 Task: Create a due date automation trigger when advanced on, on the monday of the week a card is due add dates without a complete due date at 11:00 AM.
Action: Mouse moved to (840, 236)
Screenshot: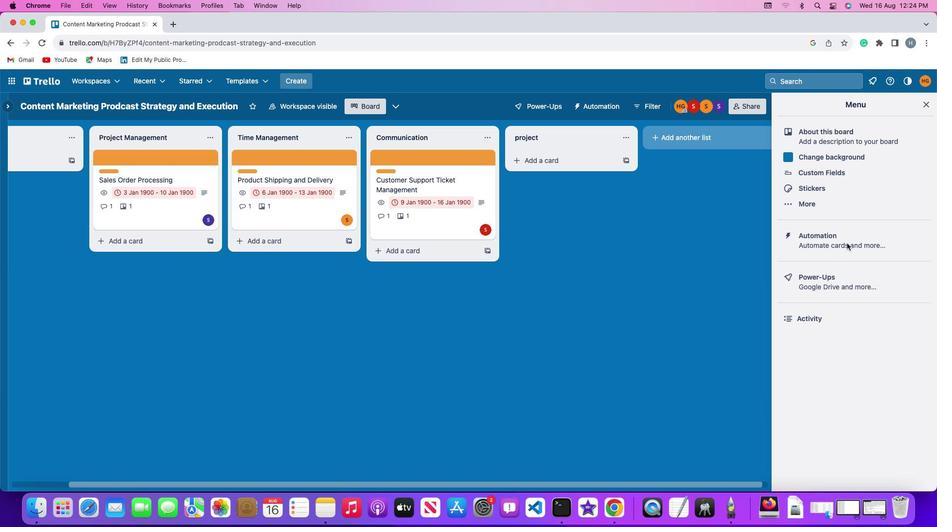 
Action: Mouse pressed left at (840, 236)
Screenshot: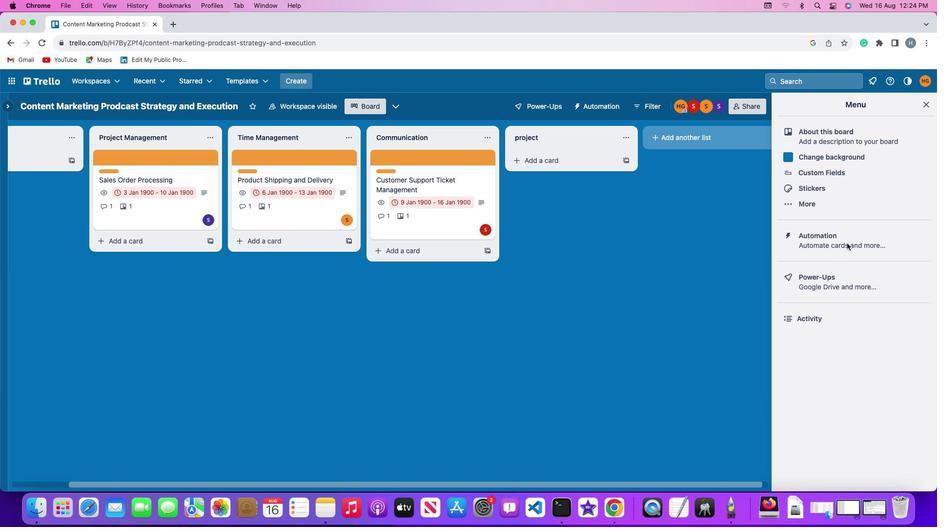 
Action: Mouse pressed left at (840, 236)
Screenshot: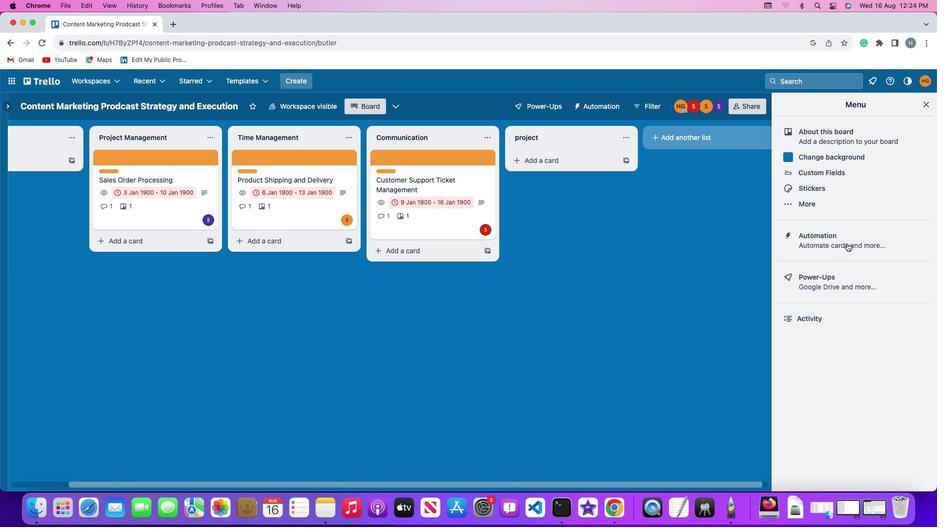 
Action: Mouse moved to (63, 224)
Screenshot: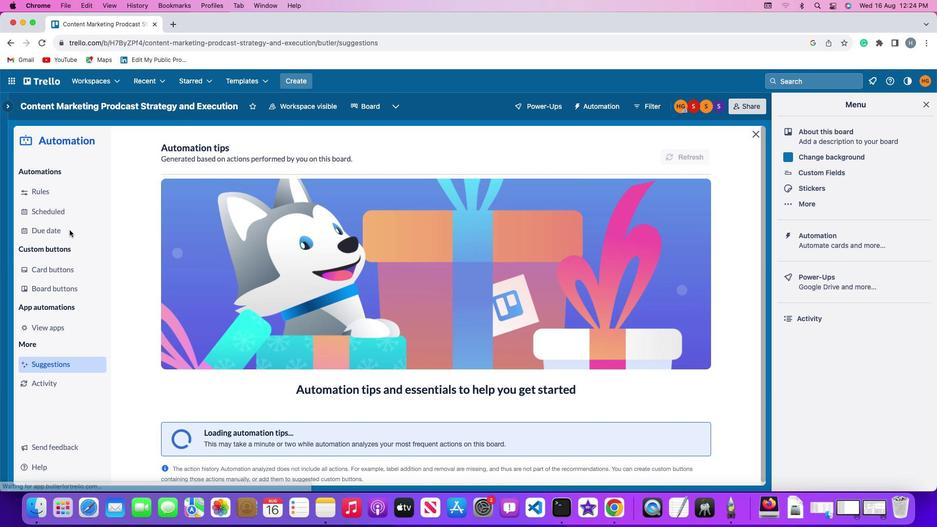 
Action: Mouse pressed left at (63, 224)
Screenshot: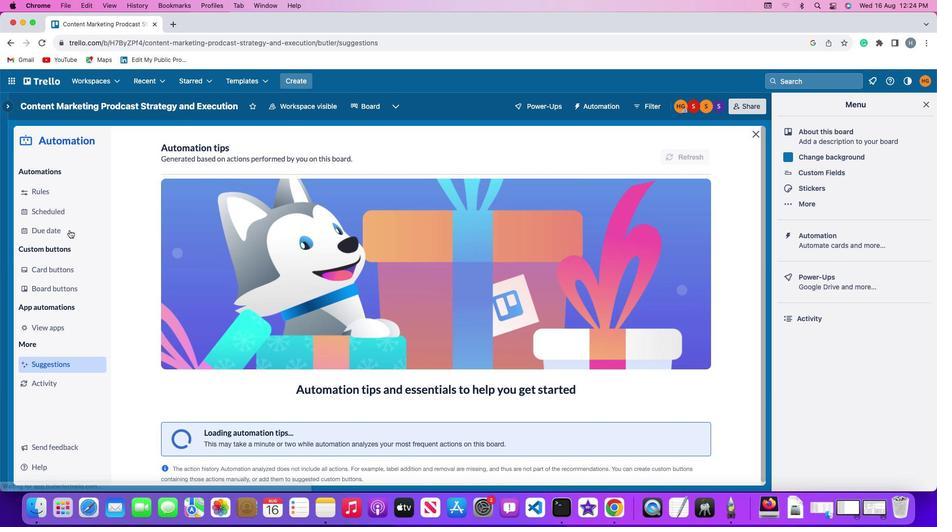 
Action: Mouse moved to (660, 142)
Screenshot: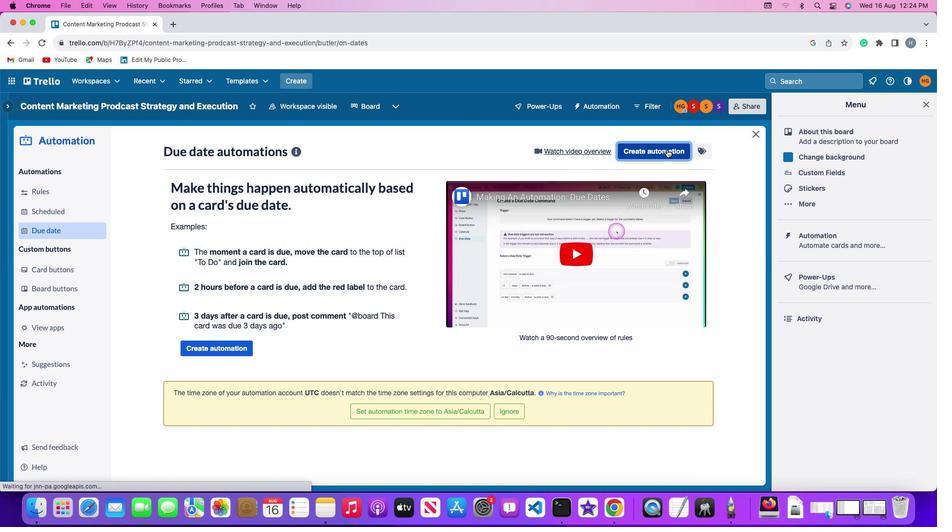 
Action: Mouse pressed left at (660, 142)
Screenshot: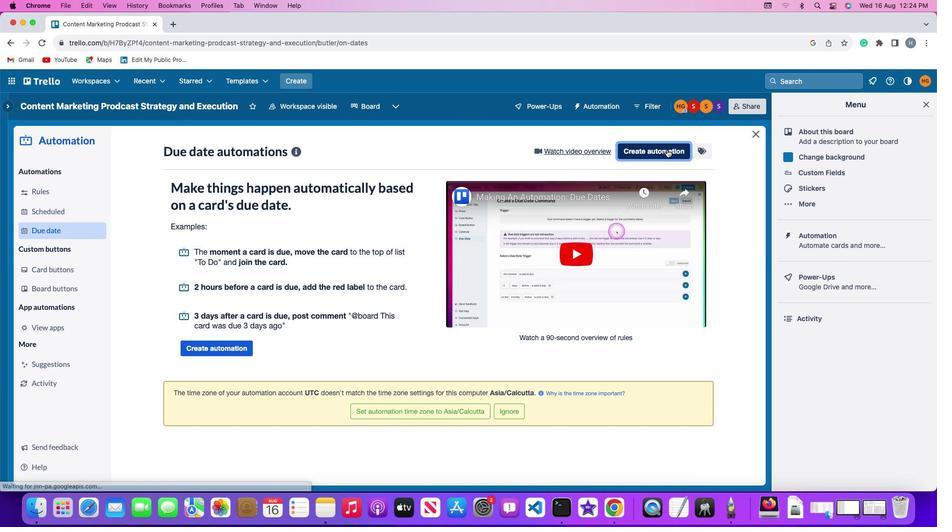 
Action: Mouse moved to (186, 238)
Screenshot: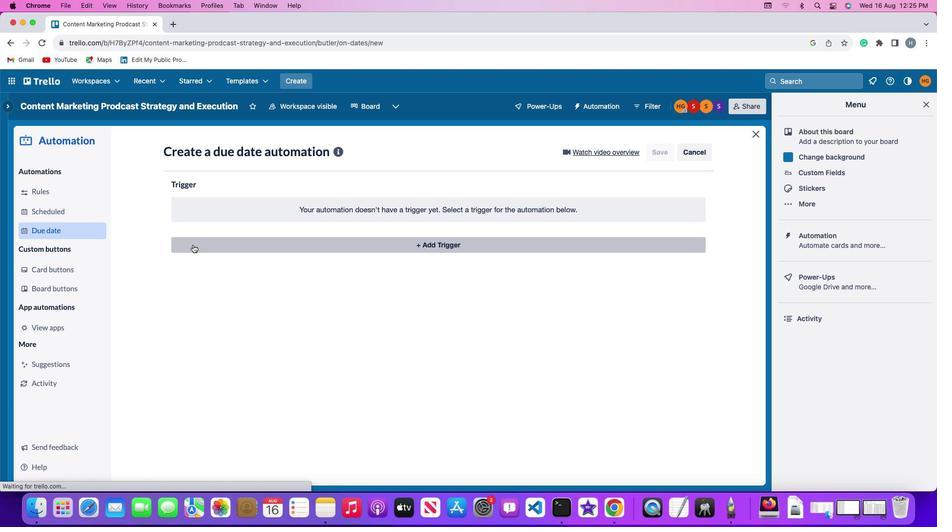 
Action: Mouse pressed left at (186, 238)
Screenshot: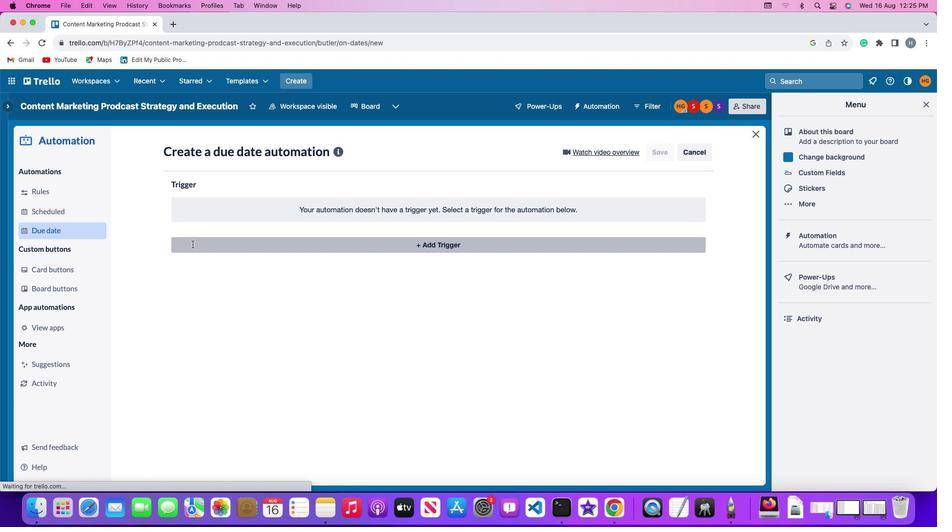 
Action: Mouse moved to (200, 418)
Screenshot: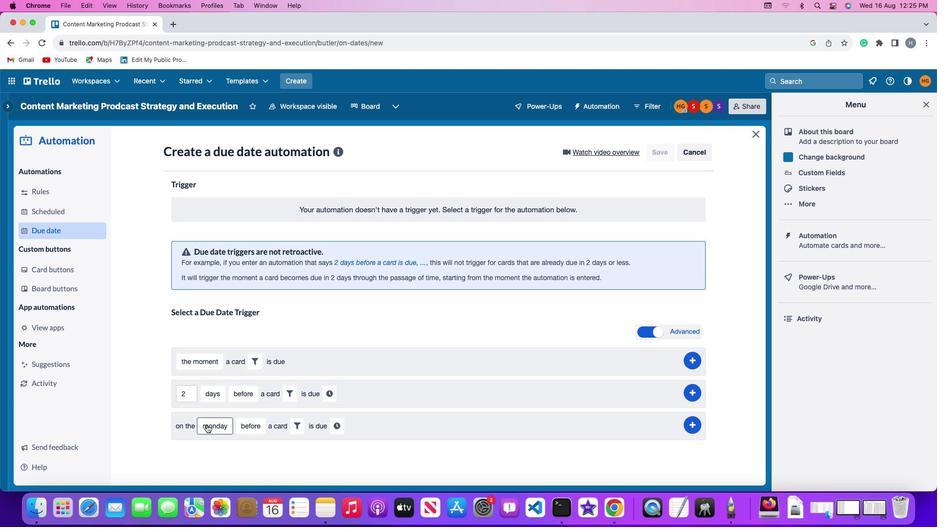 
Action: Mouse pressed left at (200, 418)
Screenshot: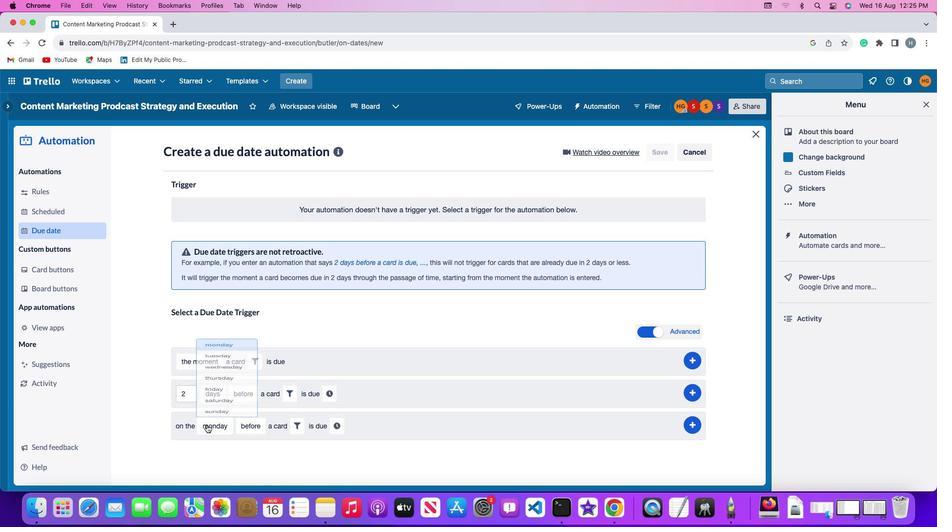 
Action: Mouse moved to (213, 285)
Screenshot: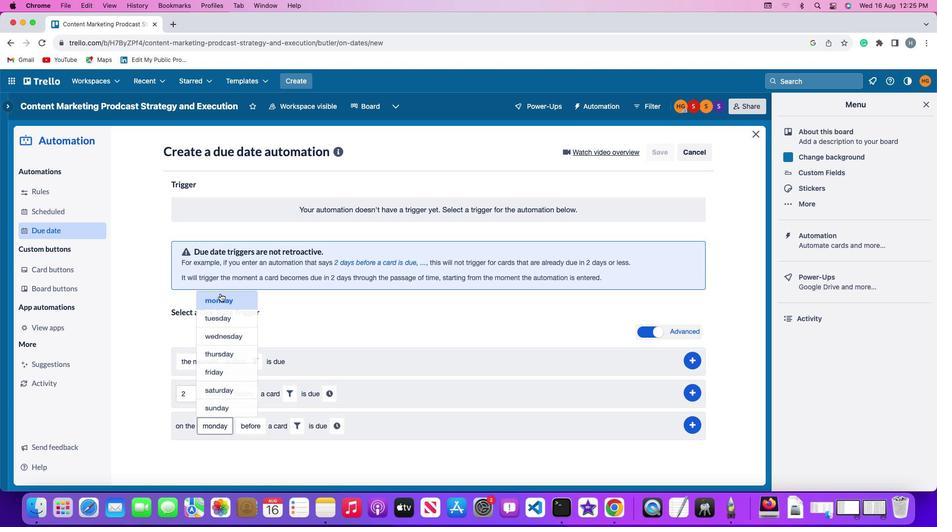 
Action: Mouse pressed left at (213, 285)
Screenshot: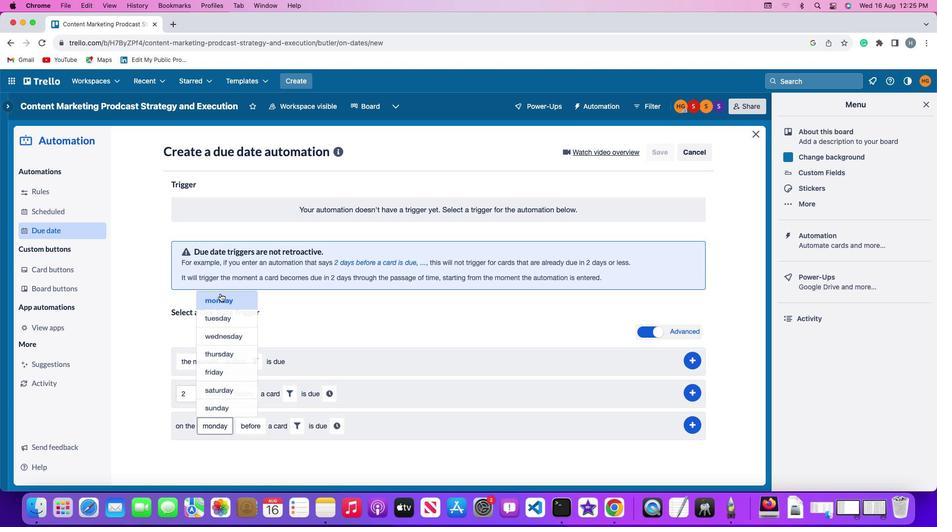 
Action: Mouse moved to (239, 414)
Screenshot: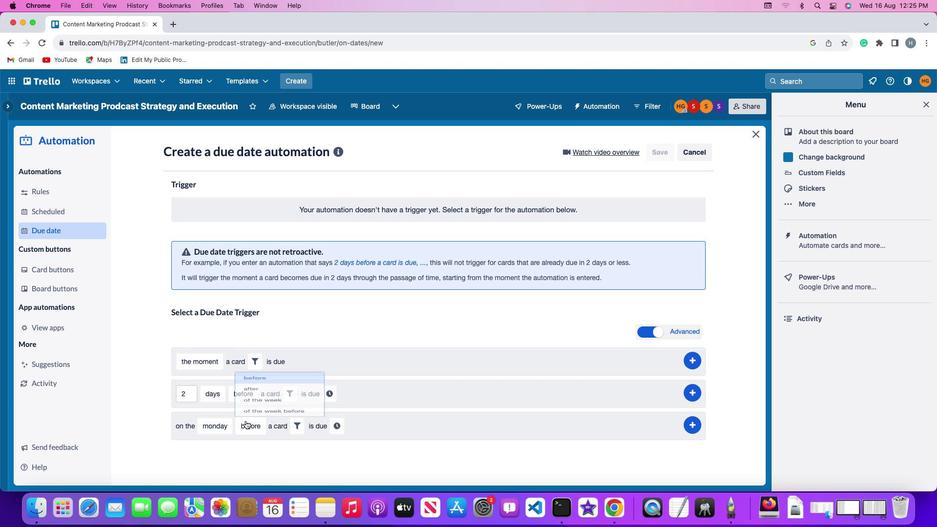 
Action: Mouse pressed left at (239, 414)
Screenshot: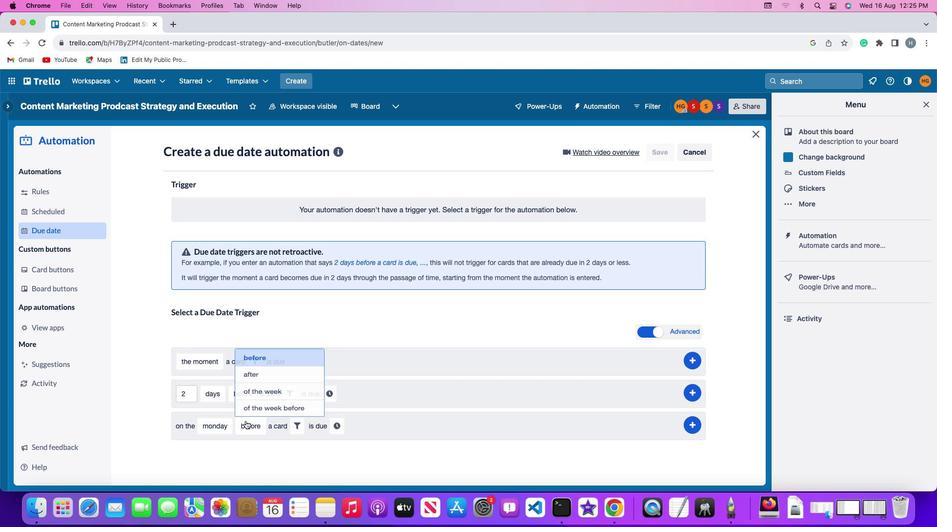 
Action: Mouse moved to (247, 381)
Screenshot: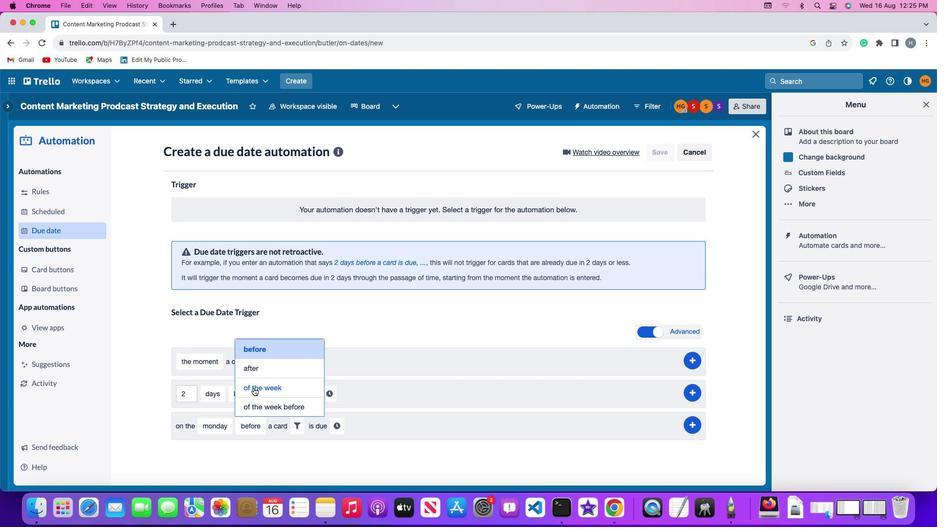 
Action: Mouse pressed left at (247, 381)
Screenshot: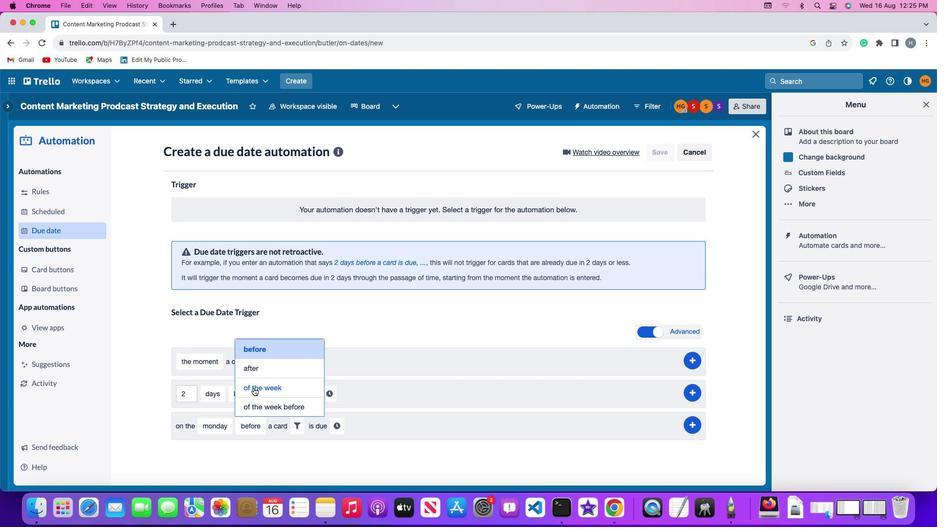 
Action: Mouse moved to (300, 421)
Screenshot: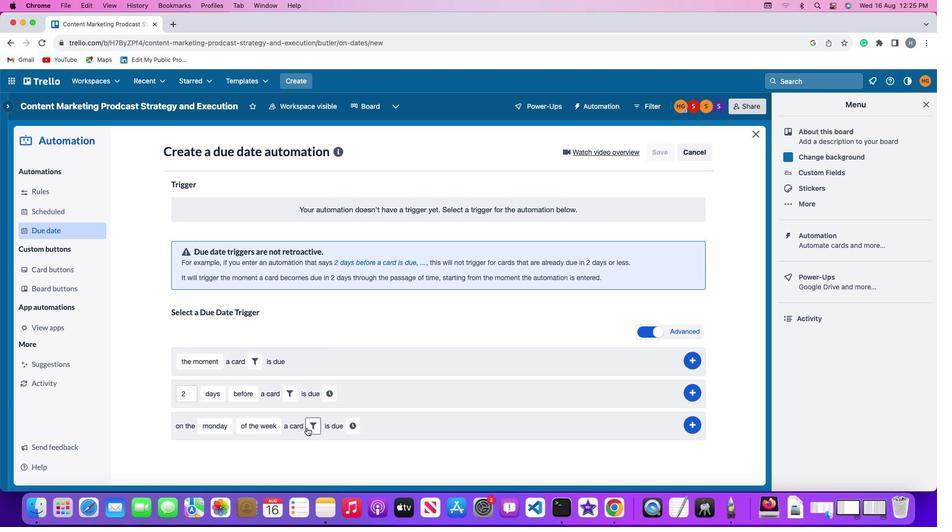
Action: Mouse pressed left at (300, 421)
Screenshot: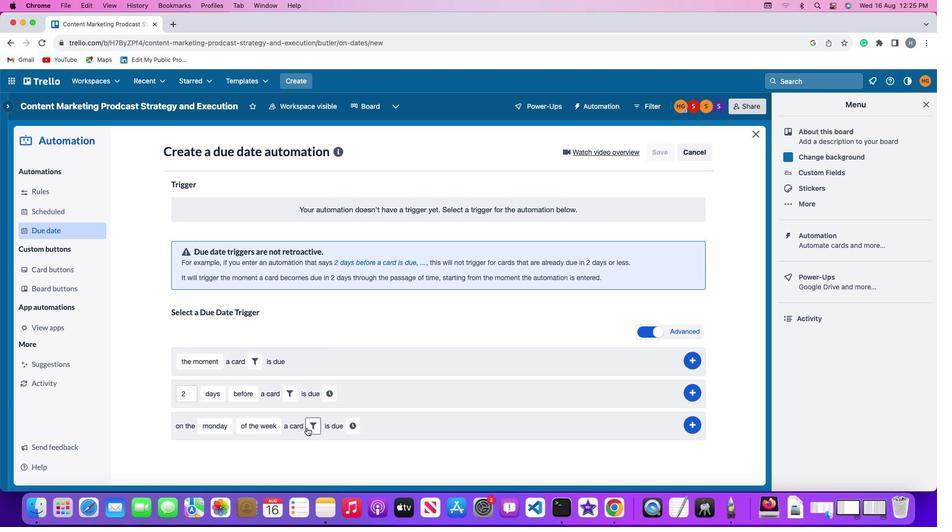 
Action: Mouse moved to (358, 449)
Screenshot: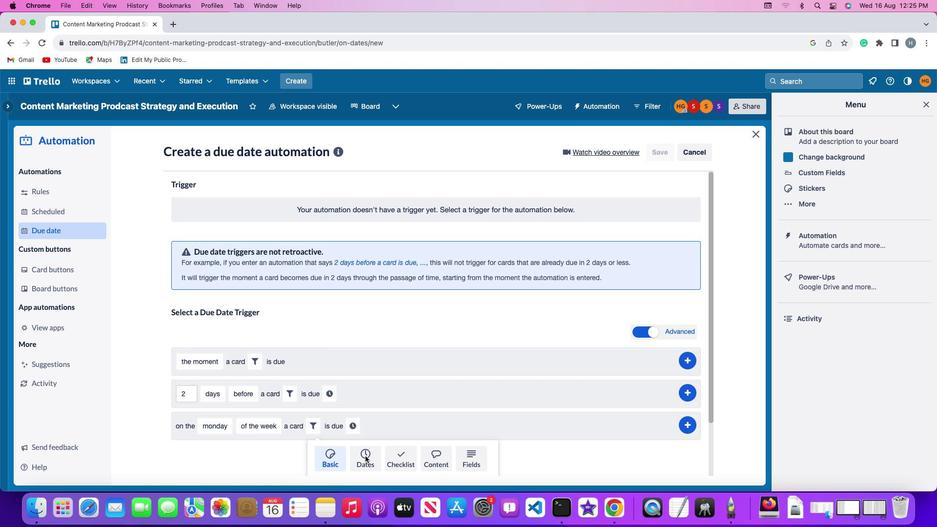 
Action: Mouse pressed left at (358, 449)
Screenshot: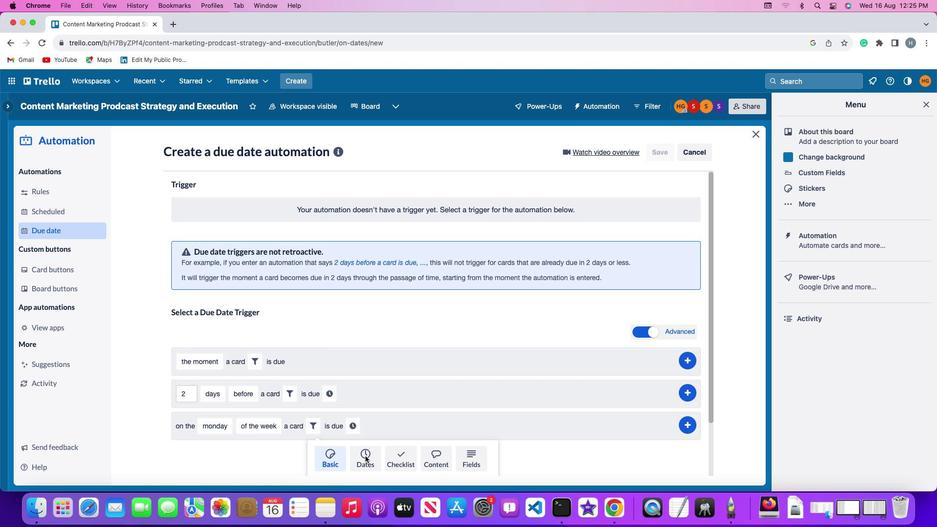 
Action: Mouse moved to (248, 446)
Screenshot: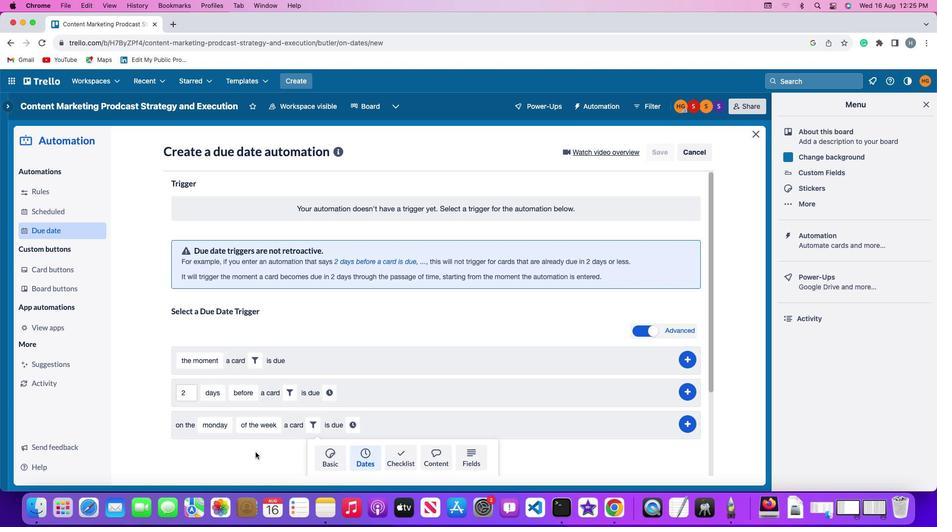
Action: Mouse scrolled (248, 446) with delta (-5, -6)
Screenshot: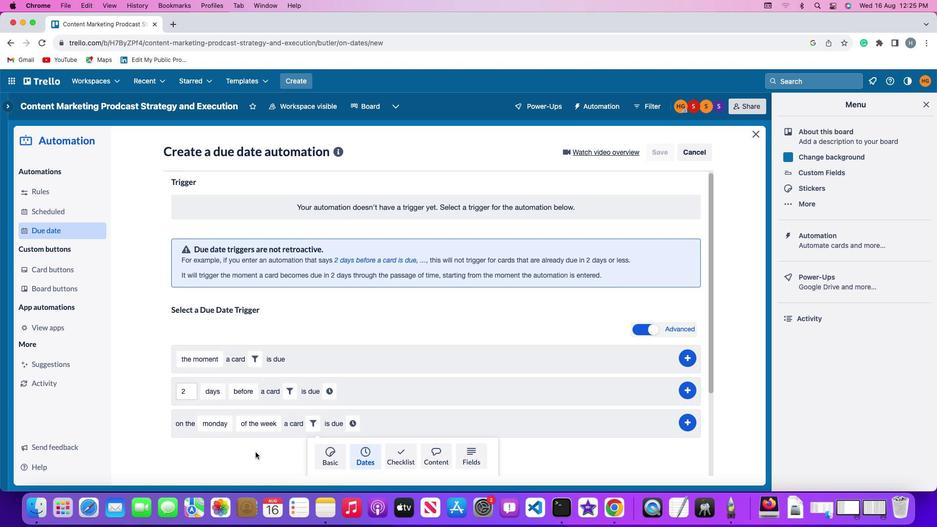 
Action: Mouse scrolled (248, 446) with delta (-5, -6)
Screenshot: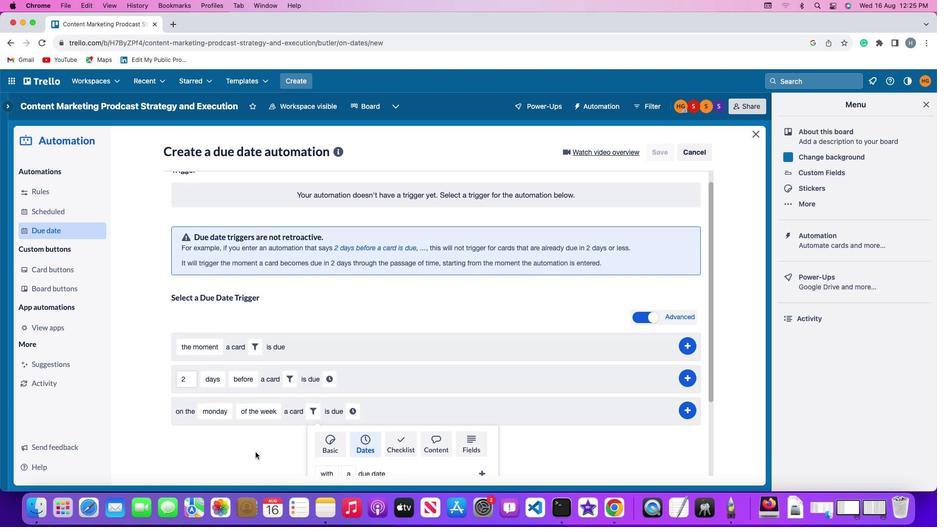 
Action: Mouse scrolled (248, 446) with delta (-5, -7)
Screenshot: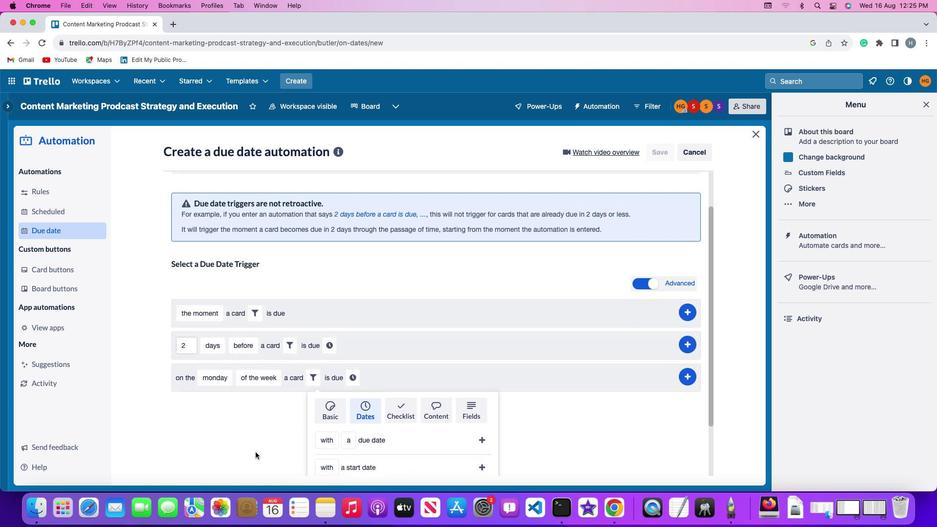 
Action: Mouse moved to (248, 445)
Screenshot: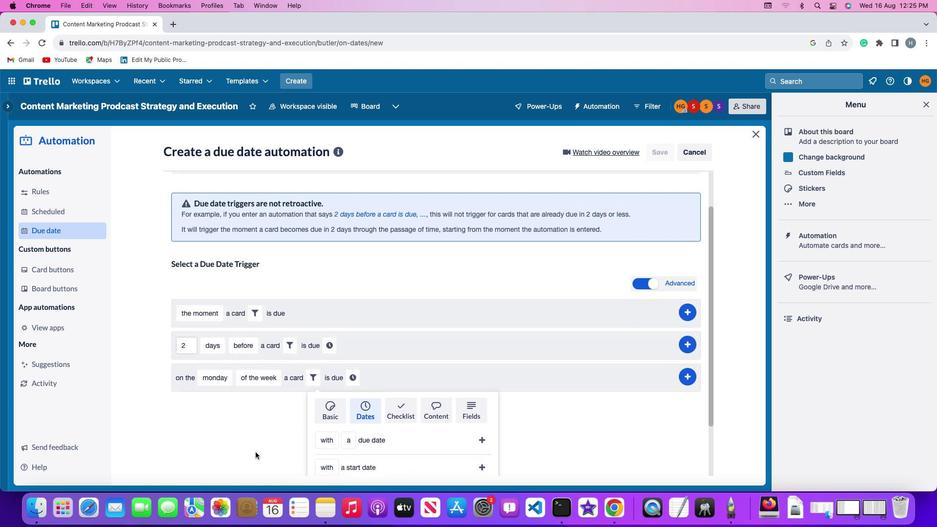
Action: Mouse scrolled (248, 445) with delta (-5, -7)
Screenshot: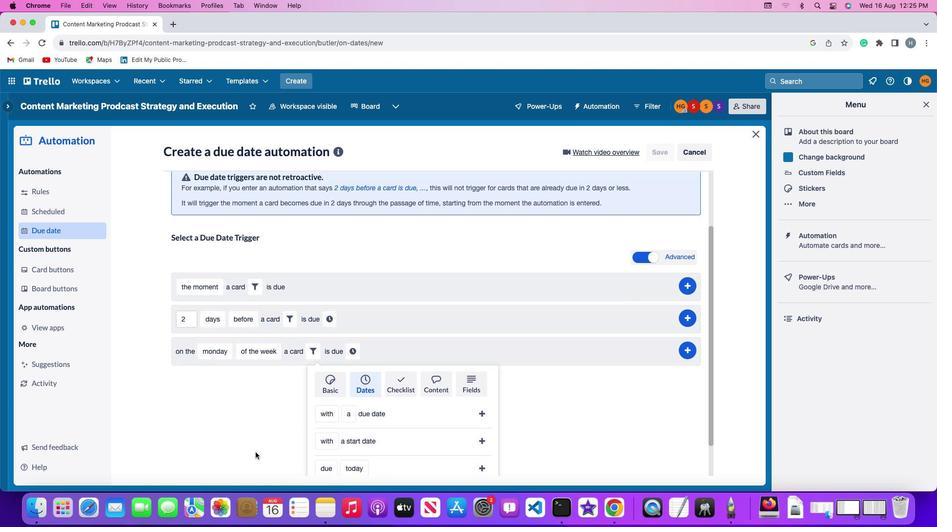 
Action: Mouse moved to (318, 362)
Screenshot: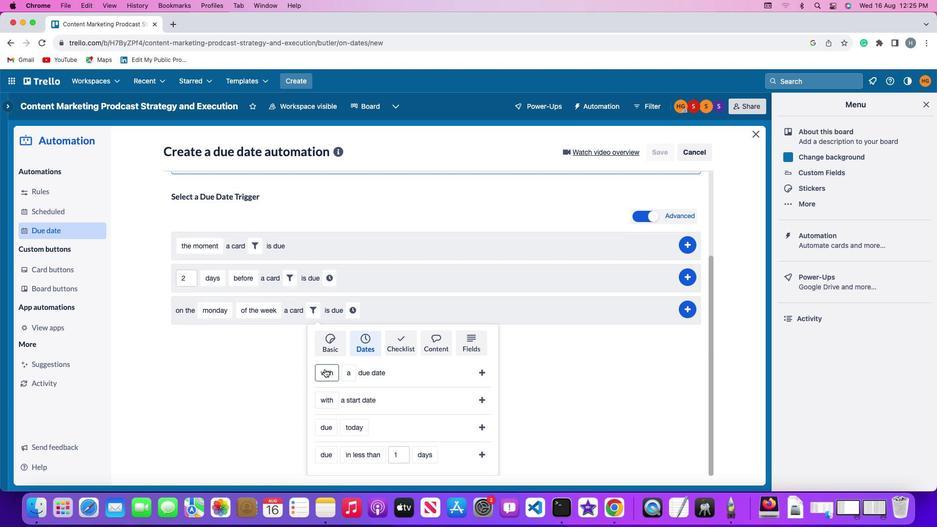 
Action: Mouse pressed left at (318, 362)
Screenshot: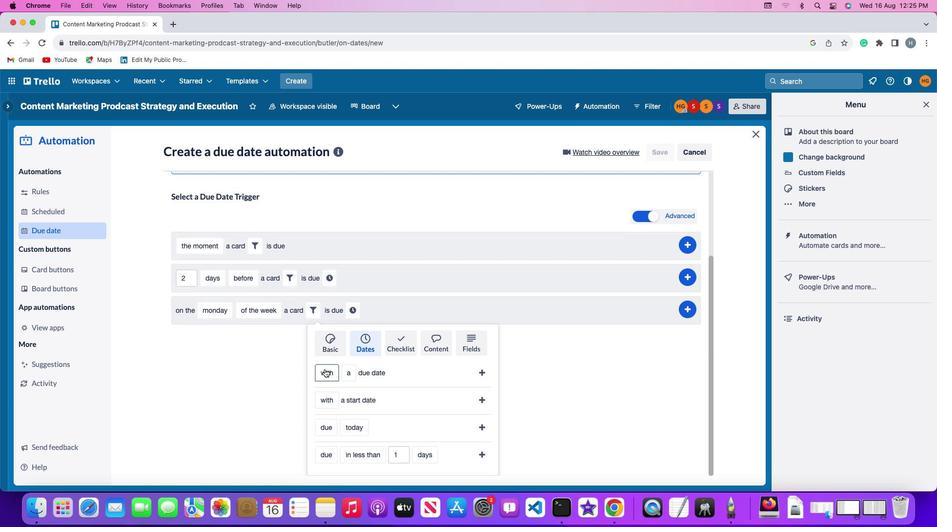 
Action: Mouse moved to (324, 408)
Screenshot: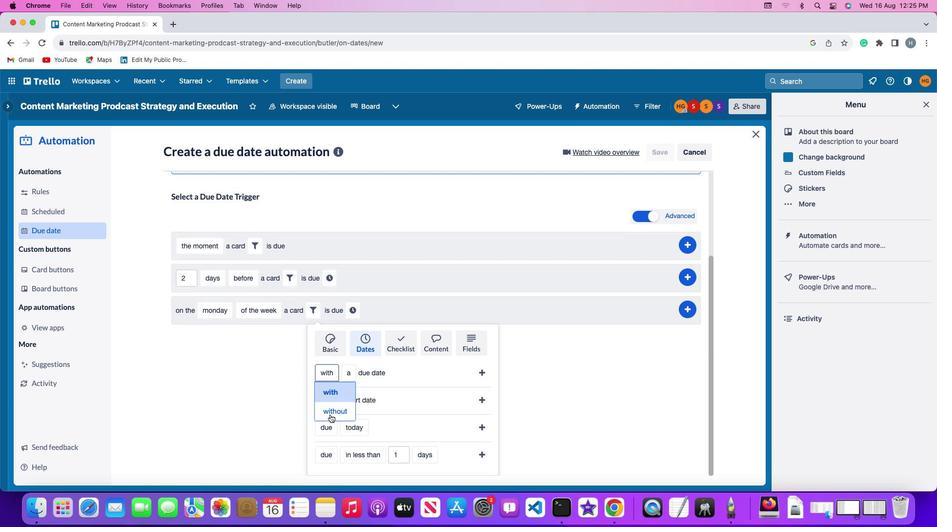 
Action: Mouse pressed left at (324, 408)
Screenshot: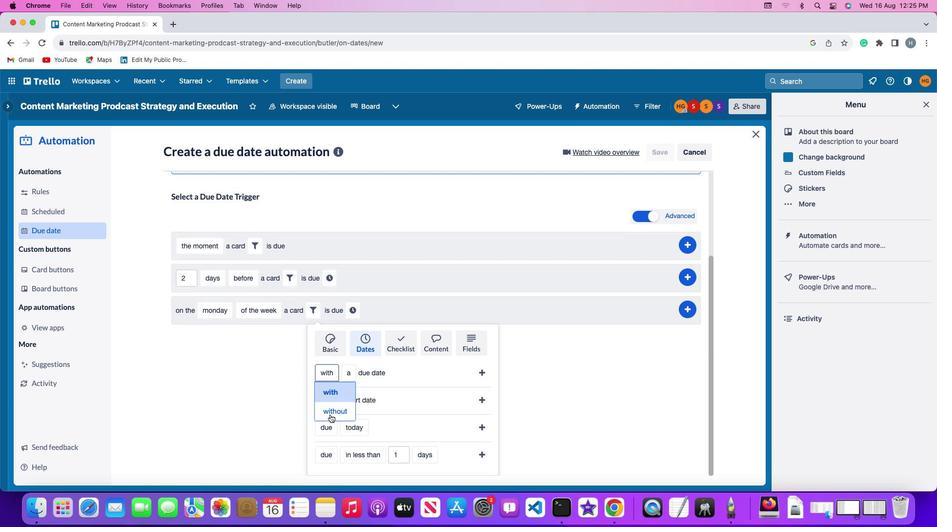 
Action: Mouse moved to (349, 368)
Screenshot: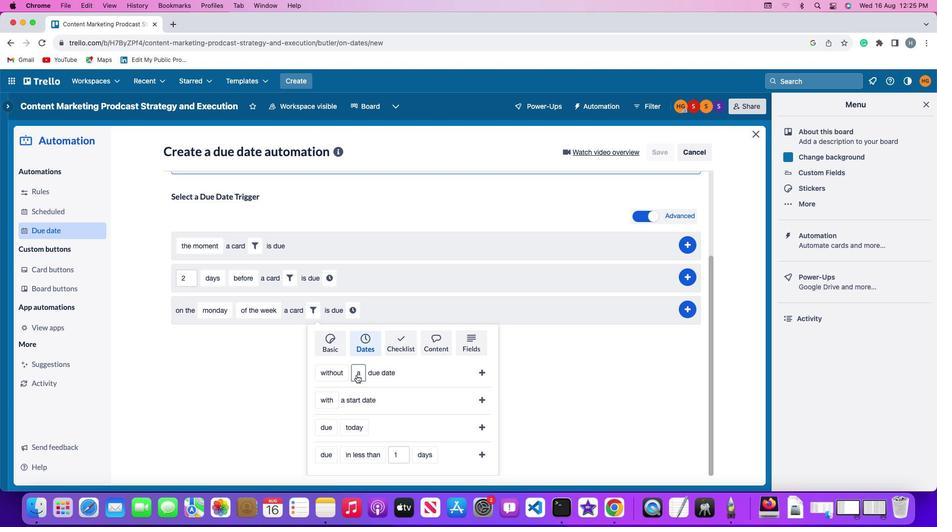 
Action: Mouse pressed left at (349, 368)
Screenshot: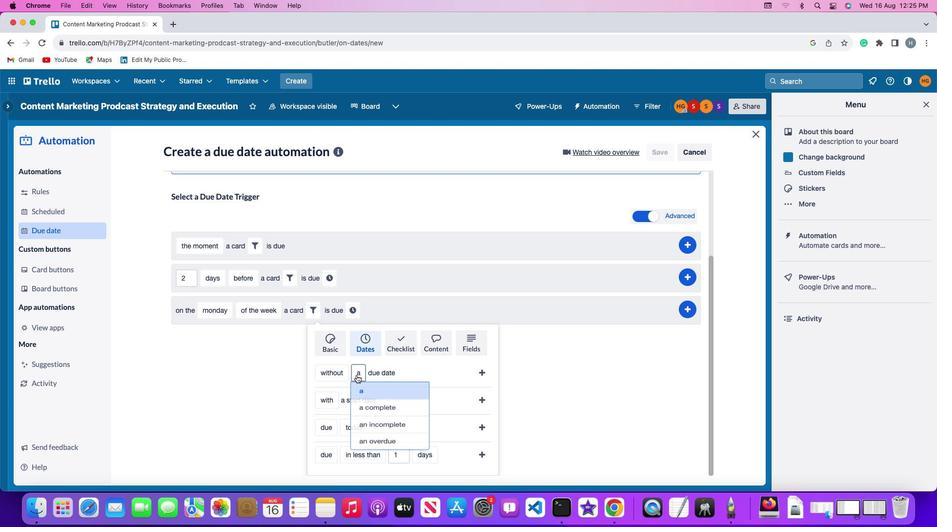 
Action: Mouse moved to (379, 403)
Screenshot: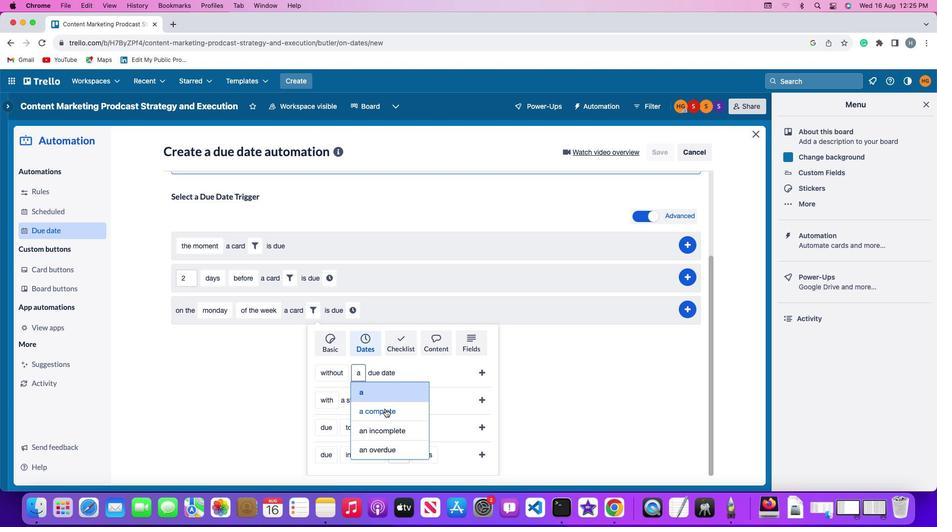 
Action: Mouse pressed left at (379, 403)
Screenshot: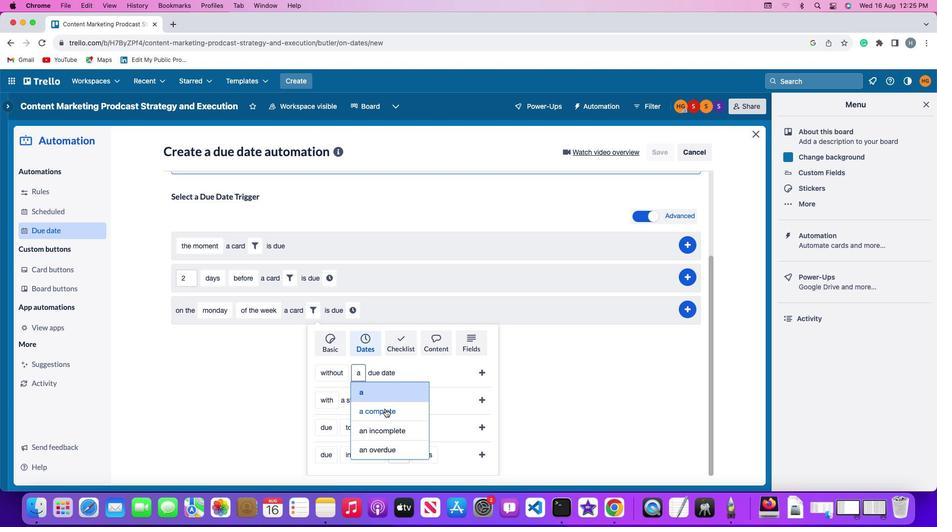 
Action: Mouse moved to (475, 362)
Screenshot: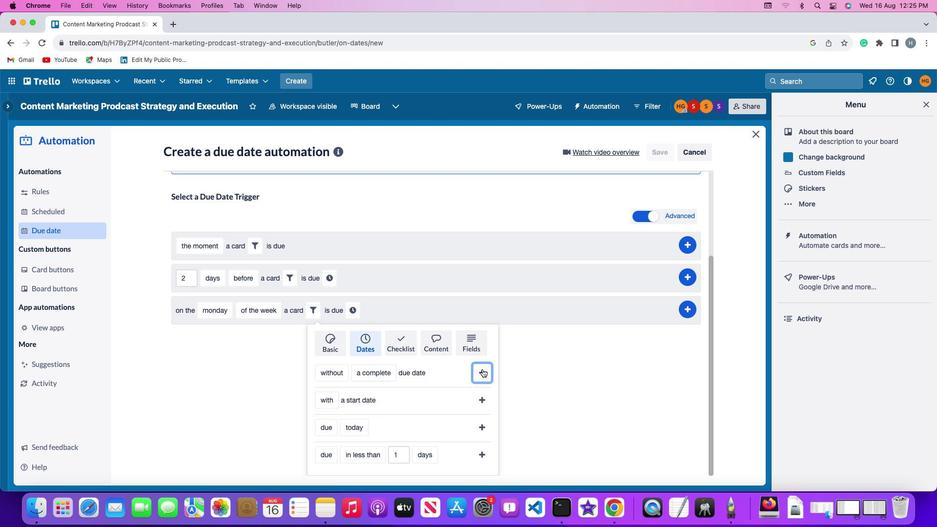 
Action: Mouse pressed left at (475, 362)
Screenshot: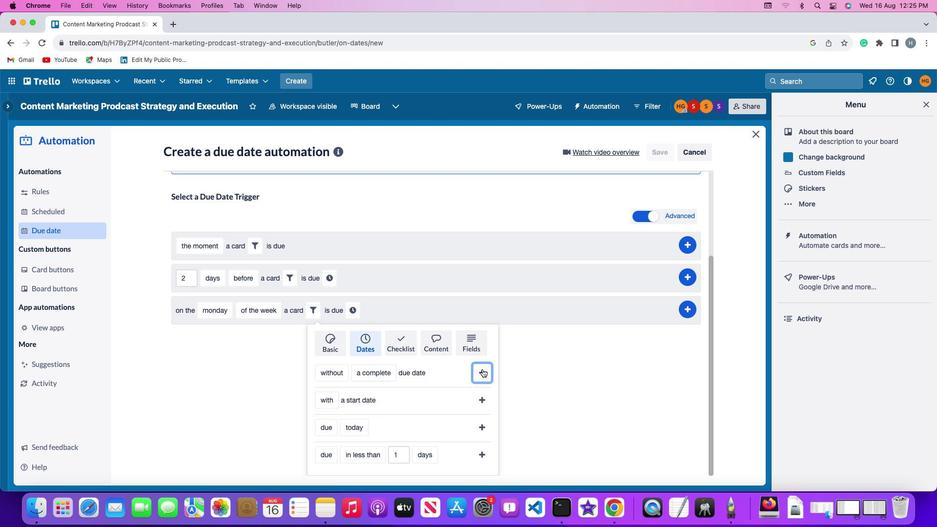 
Action: Mouse moved to (461, 413)
Screenshot: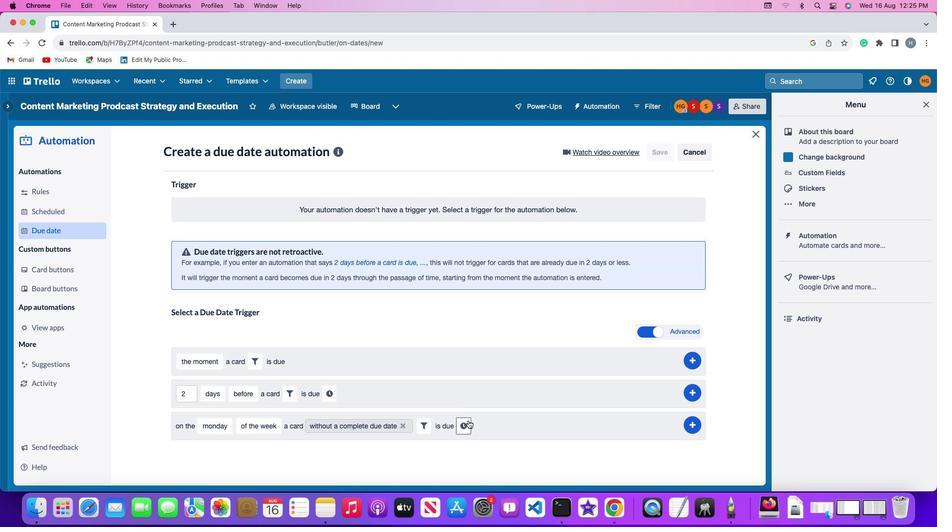 
Action: Mouse pressed left at (461, 413)
Screenshot: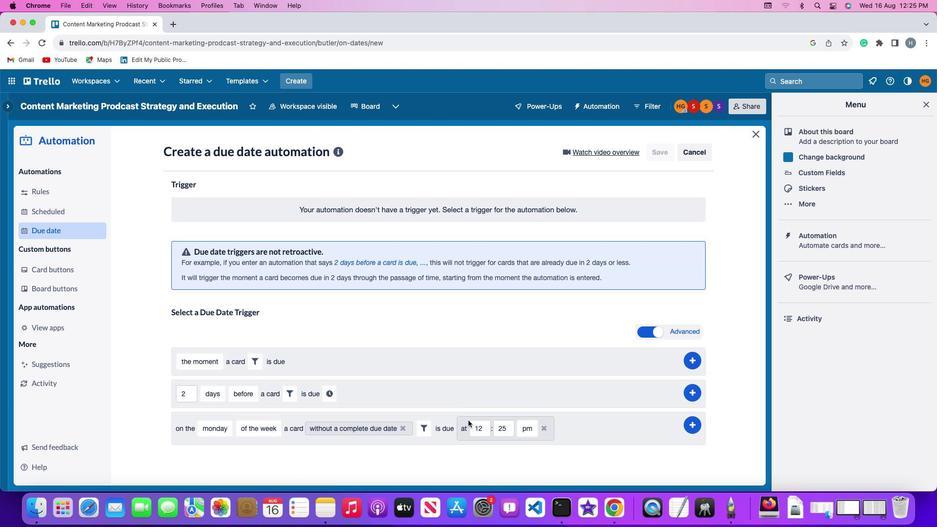 
Action: Mouse moved to (477, 422)
Screenshot: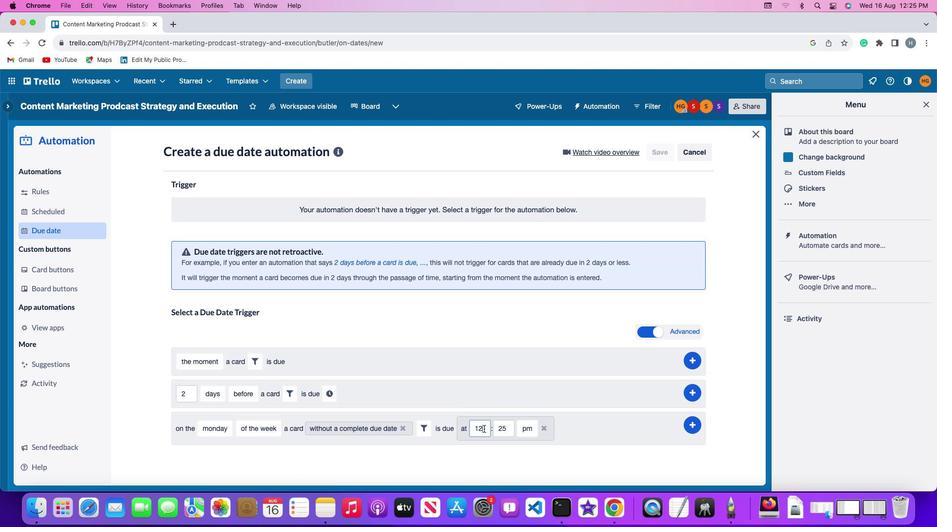 
Action: Mouse pressed left at (477, 422)
Screenshot: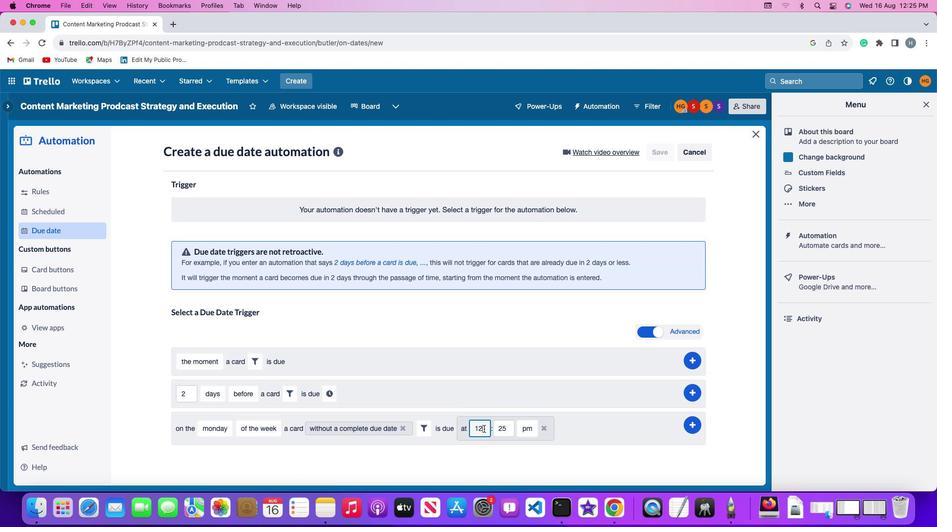 
Action: Mouse moved to (478, 421)
Screenshot: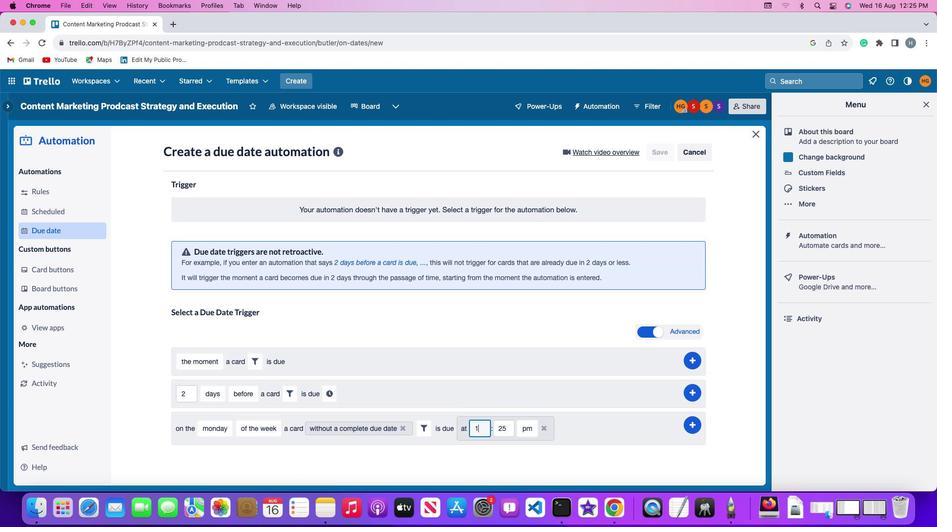 
Action: Key pressed Key.backspaceKey.backspace'1'
Screenshot: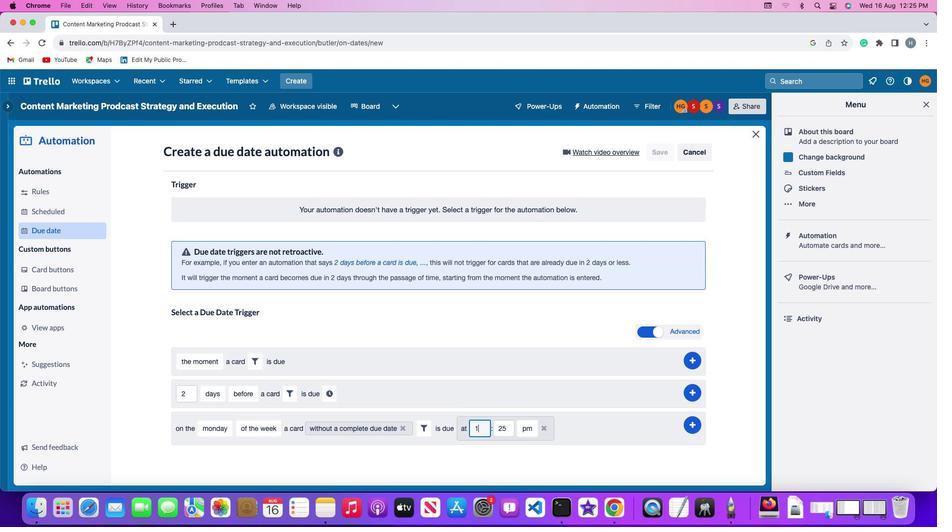 
Action: Mouse moved to (478, 421)
Screenshot: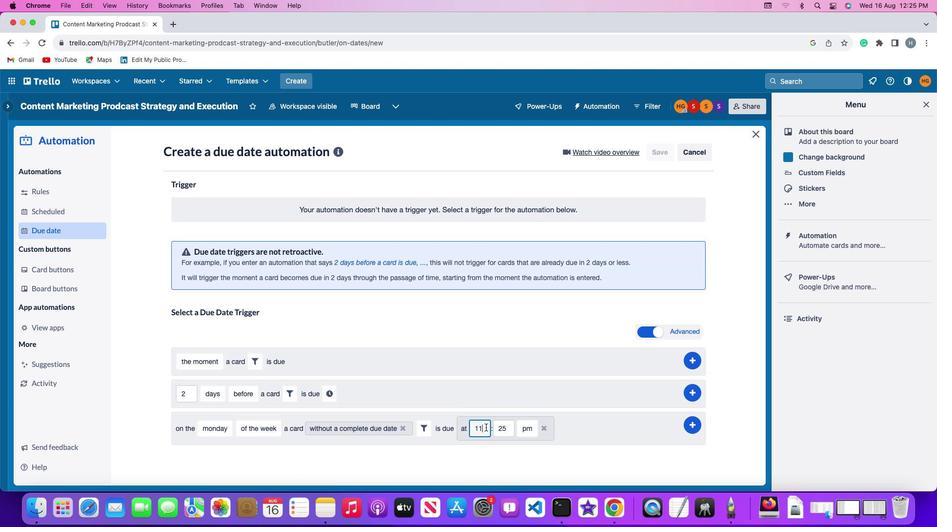 
Action: Key pressed '1'
Screenshot: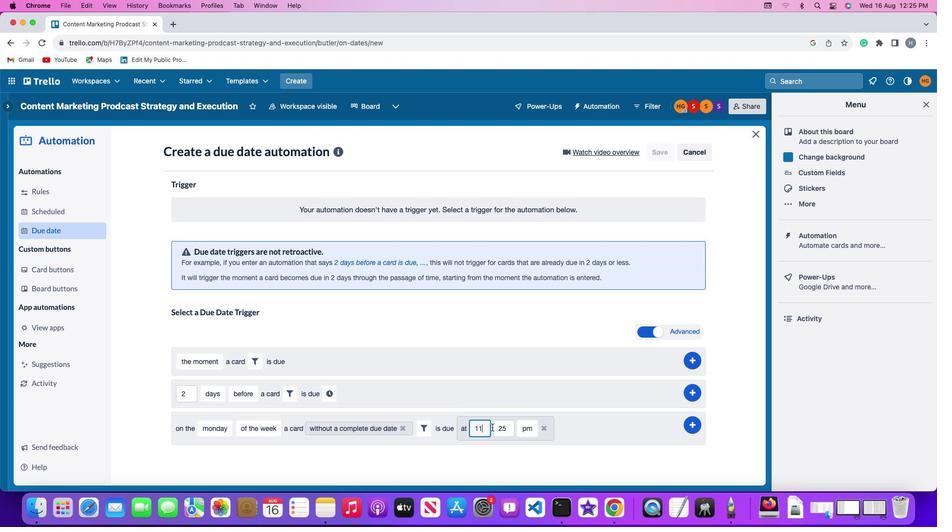 
Action: Mouse moved to (500, 420)
Screenshot: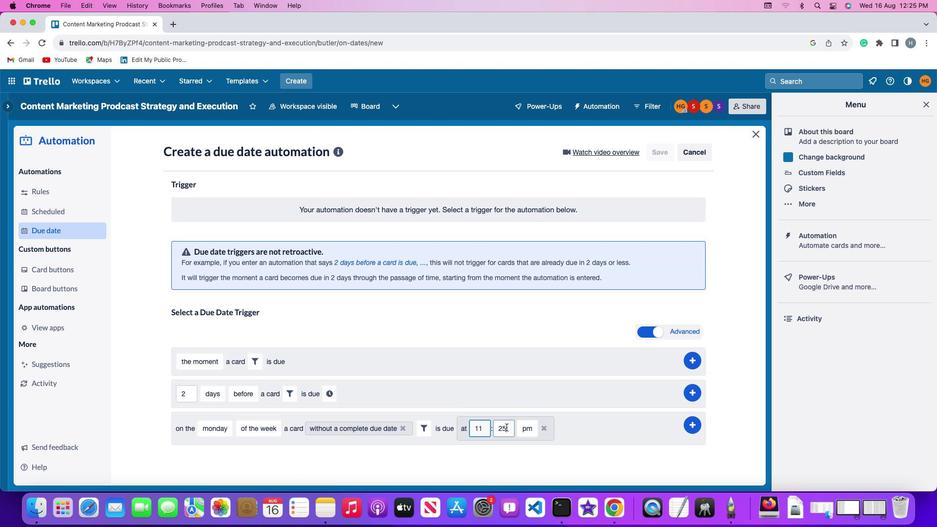 
Action: Mouse pressed left at (500, 420)
Screenshot: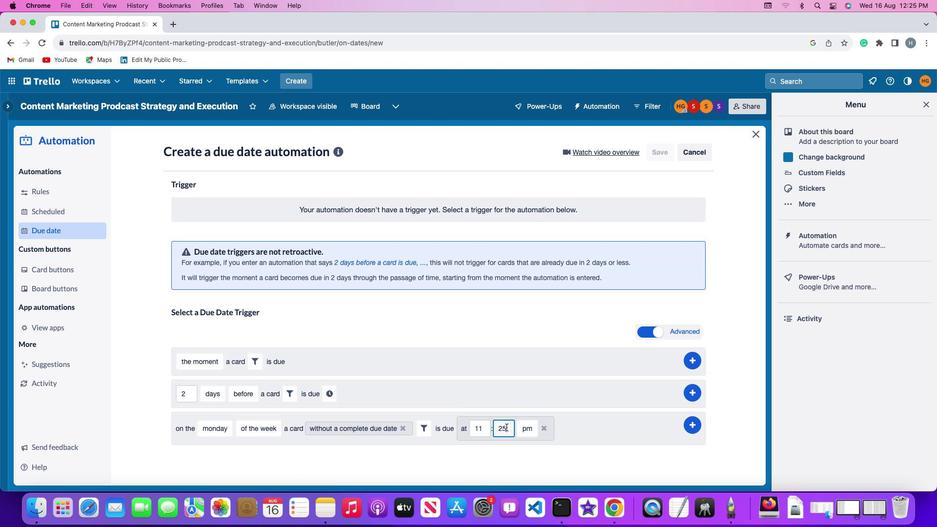
Action: Key pressed Key.backspace
Screenshot: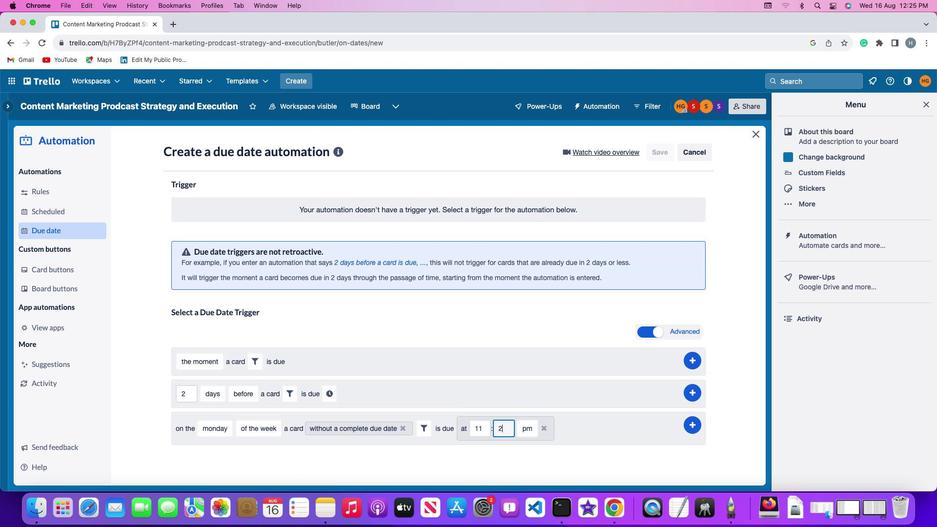 
Action: Mouse moved to (500, 420)
Screenshot: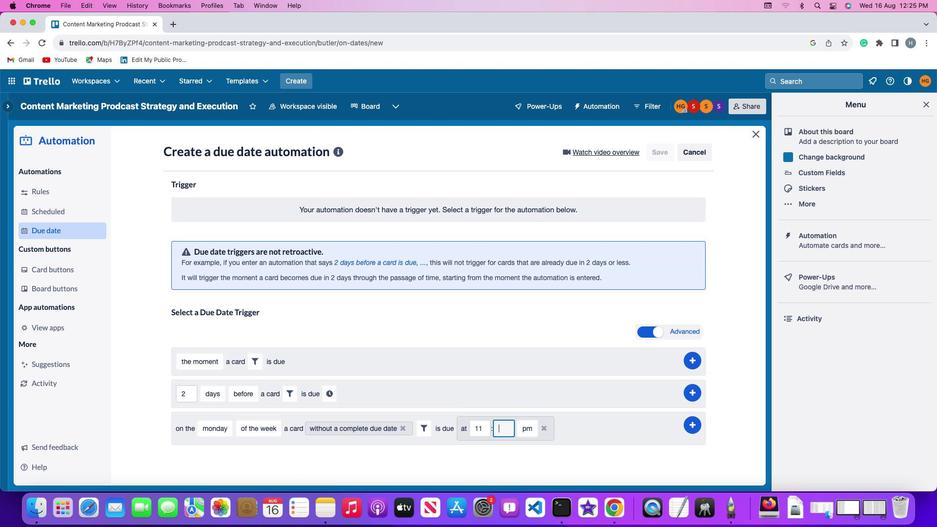 
Action: Key pressed Key.backspace'0''0'
Screenshot: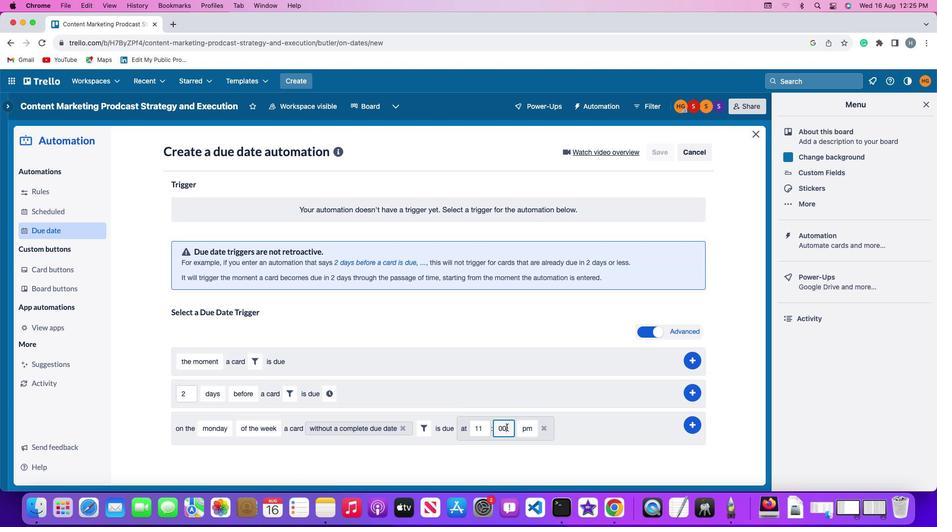 
Action: Mouse moved to (516, 421)
Screenshot: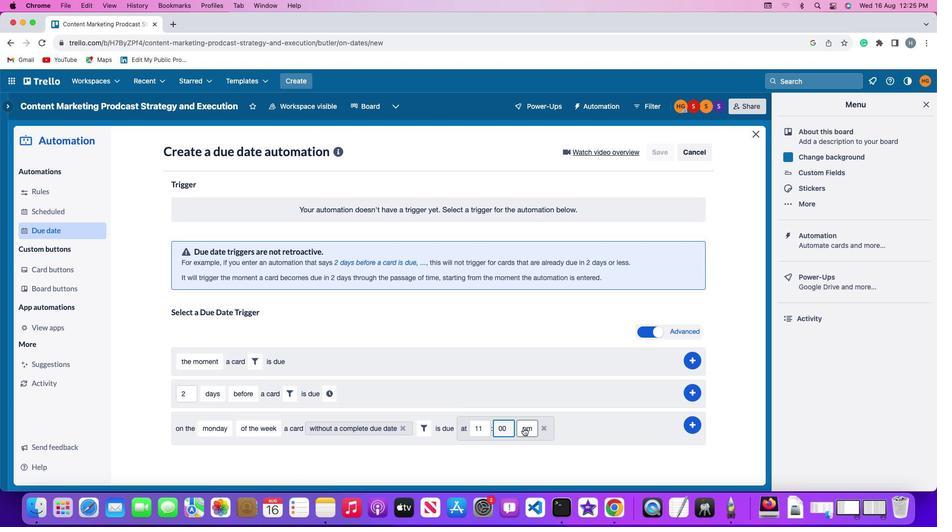 
Action: Mouse pressed left at (516, 421)
Screenshot: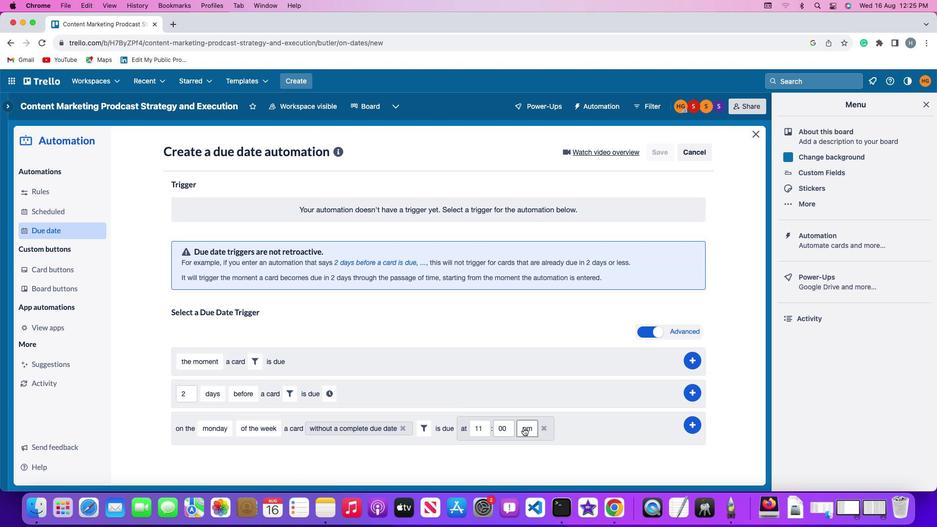 
Action: Mouse moved to (526, 440)
Screenshot: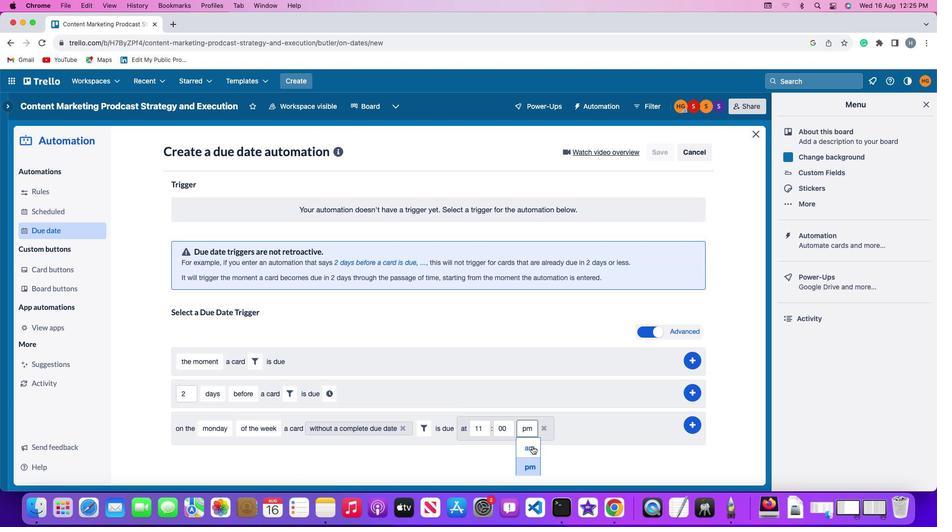 
Action: Mouse pressed left at (526, 440)
Screenshot: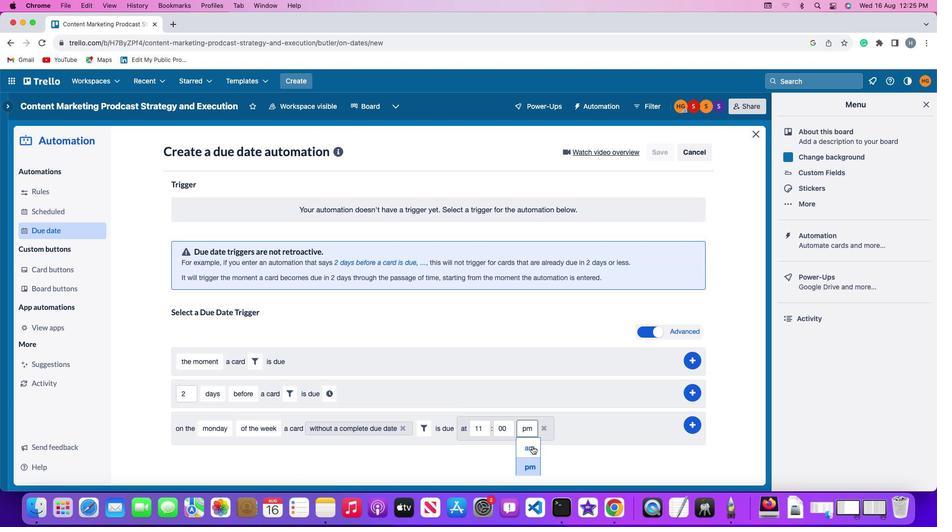 
Action: Mouse moved to (686, 417)
Screenshot: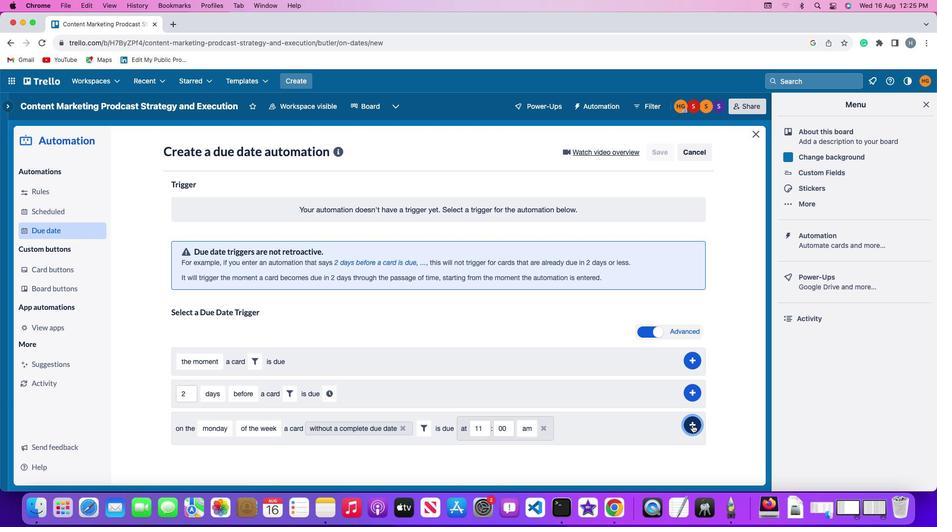 
Action: Mouse pressed left at (686, 417)
Screenshot: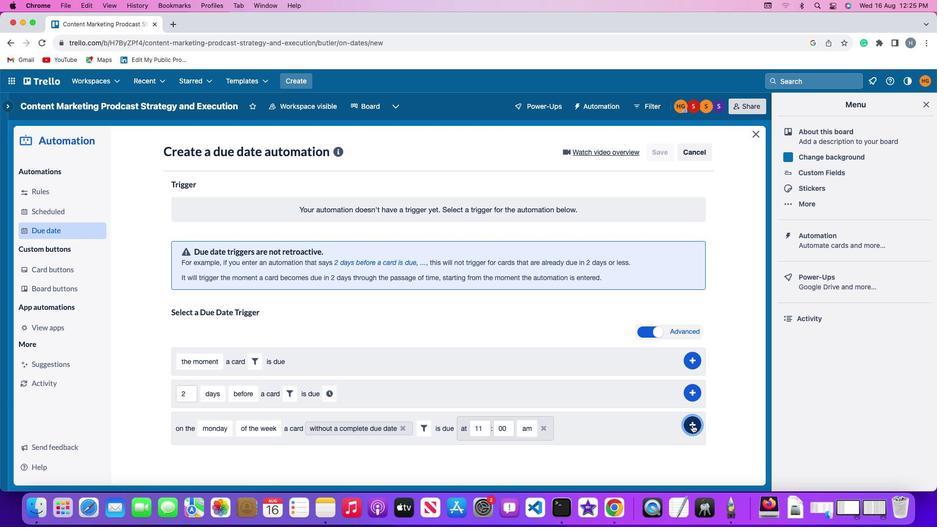 
Action: Mouse moved to (724, 307)
Screenshot: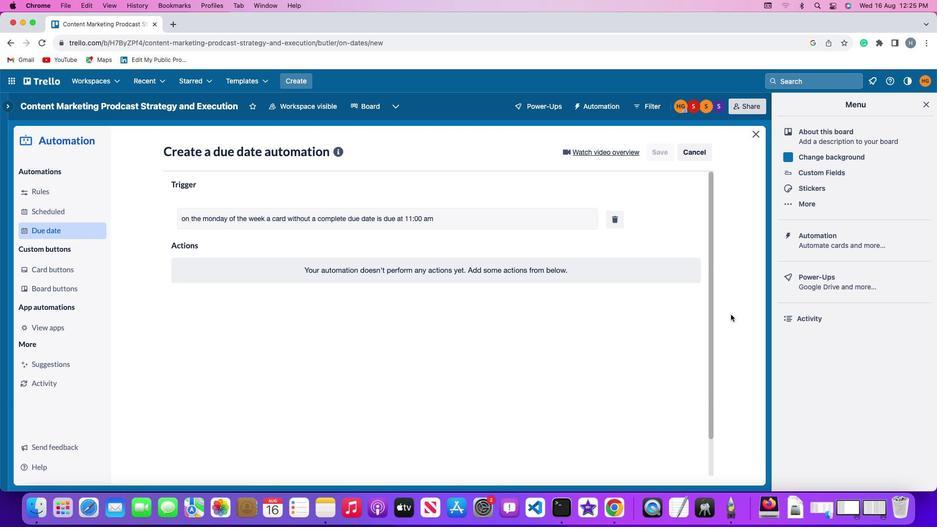 
